 Task: Add Smarty Pants Kids Fiber Complete Gummies to the cart.
Action: Mouse moved to (266, 117)
Screenshot: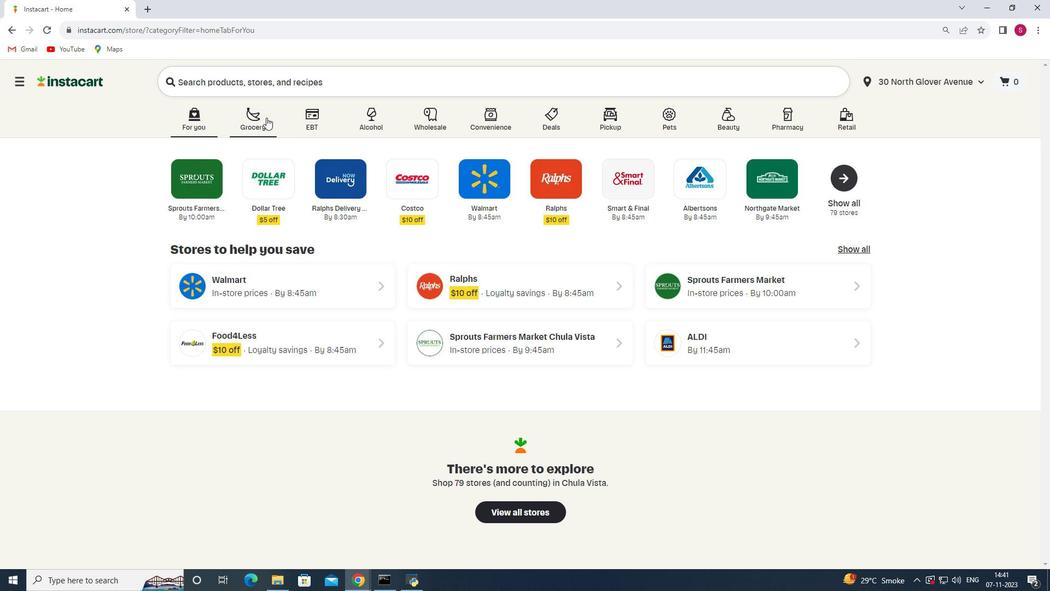 
Action: Mouse pressed left at (266, 117)
Screenshot: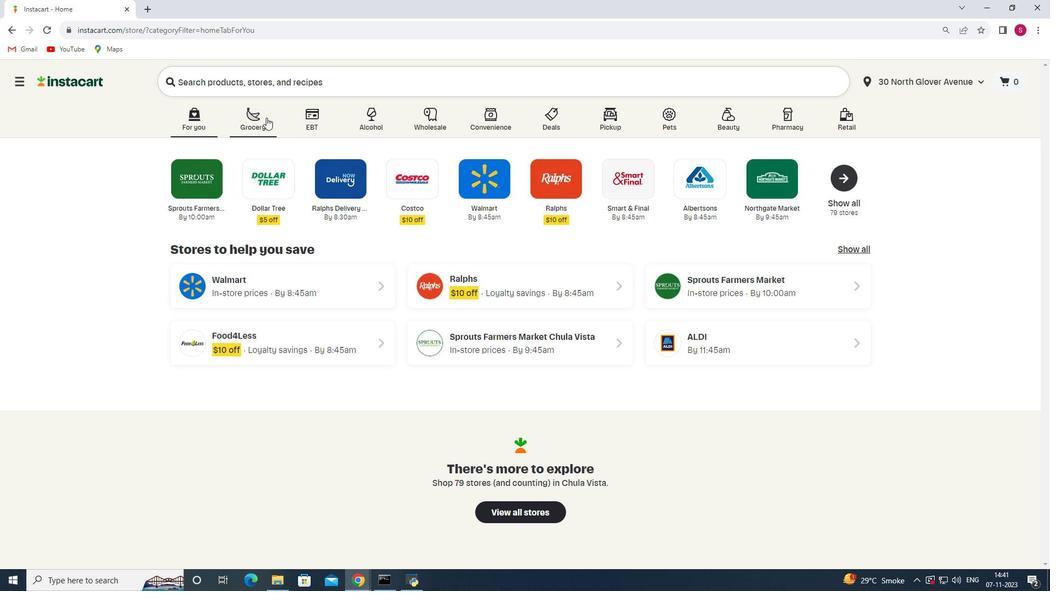 
Action: Mouse moved to (272, 310)
Screenshot: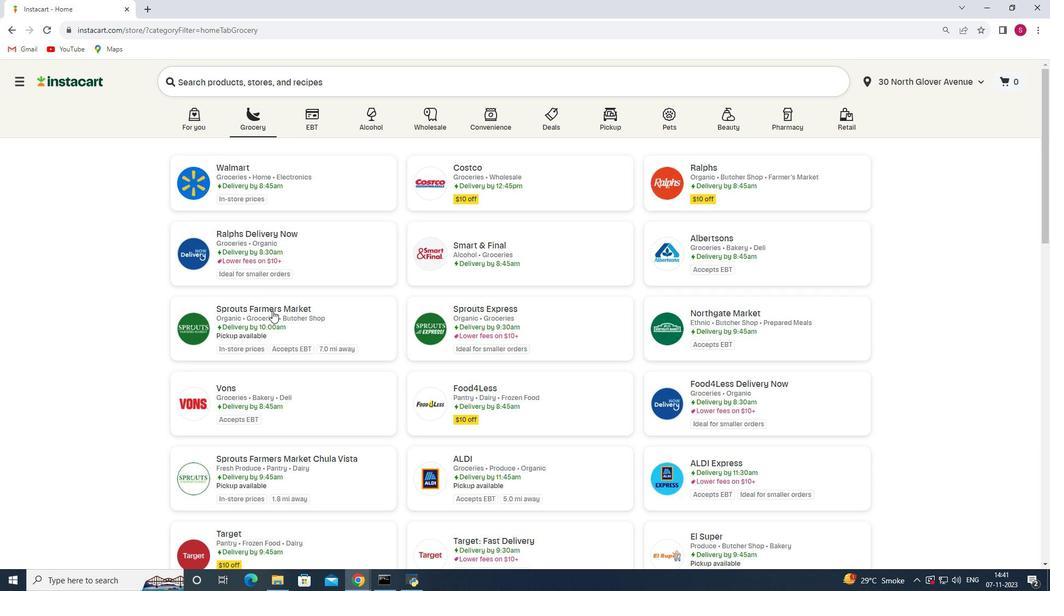 
Action: Mouse pressed left at (272, 310)
Screenshot: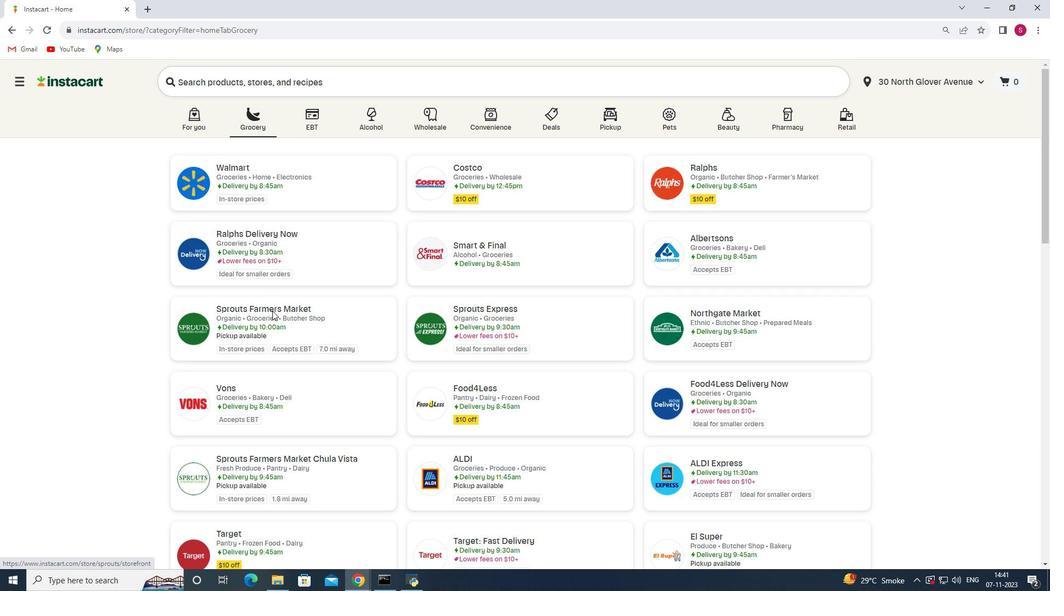 
Action: Mouse moved to (41, 322)
Screenshot: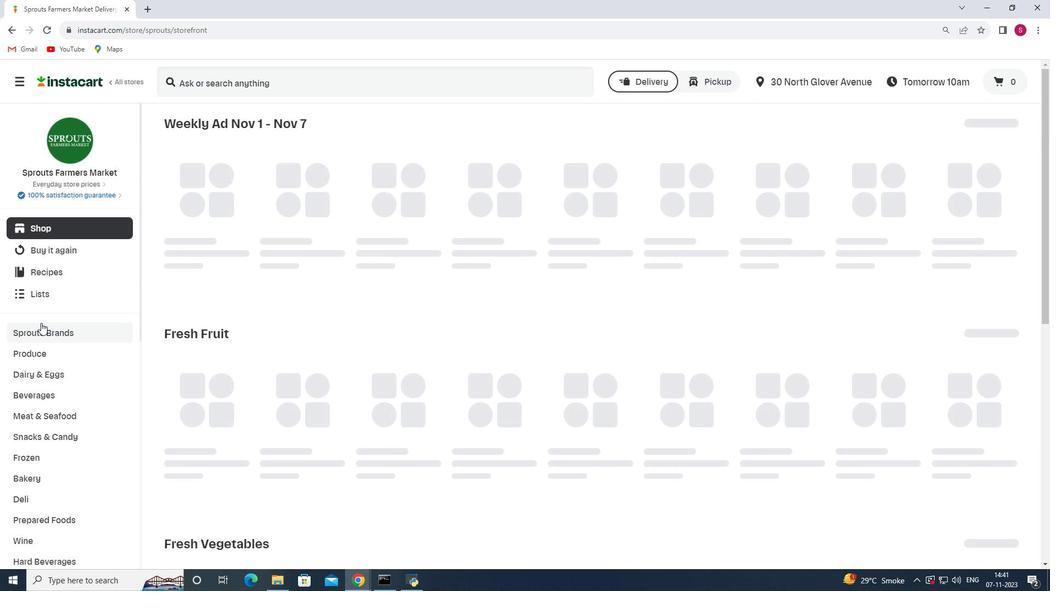 
Action: Mouse scrolled (41, 322) with delta (0, 0)
Screenshot: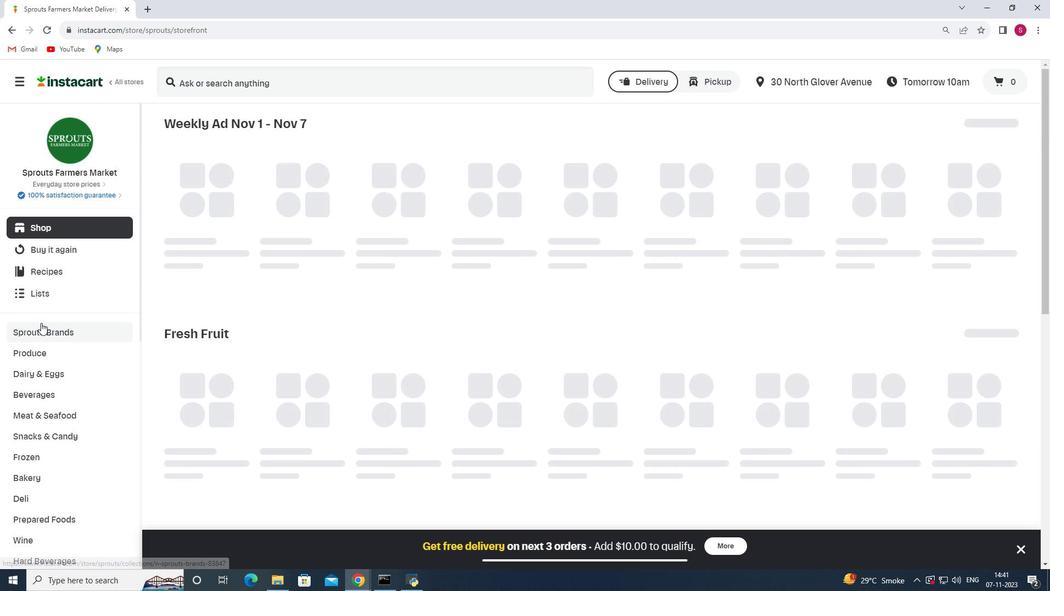 
Action: Mouse scrolled (41, 322) with delta (0, 0)
Screenshot: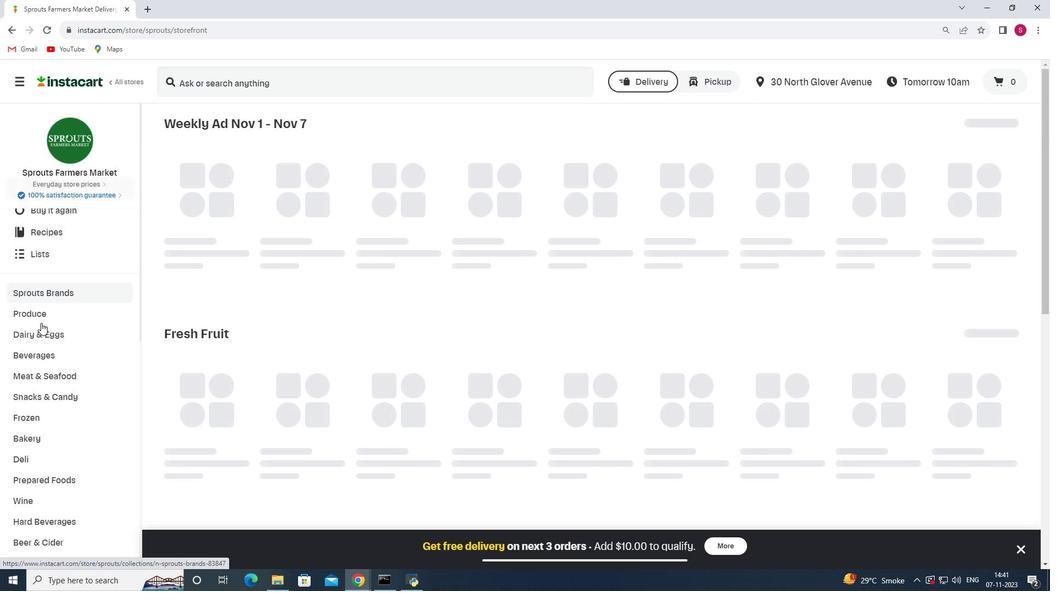 
Action: Mouse scrolled (41, 322) with delta (0, 0)
Screenshot: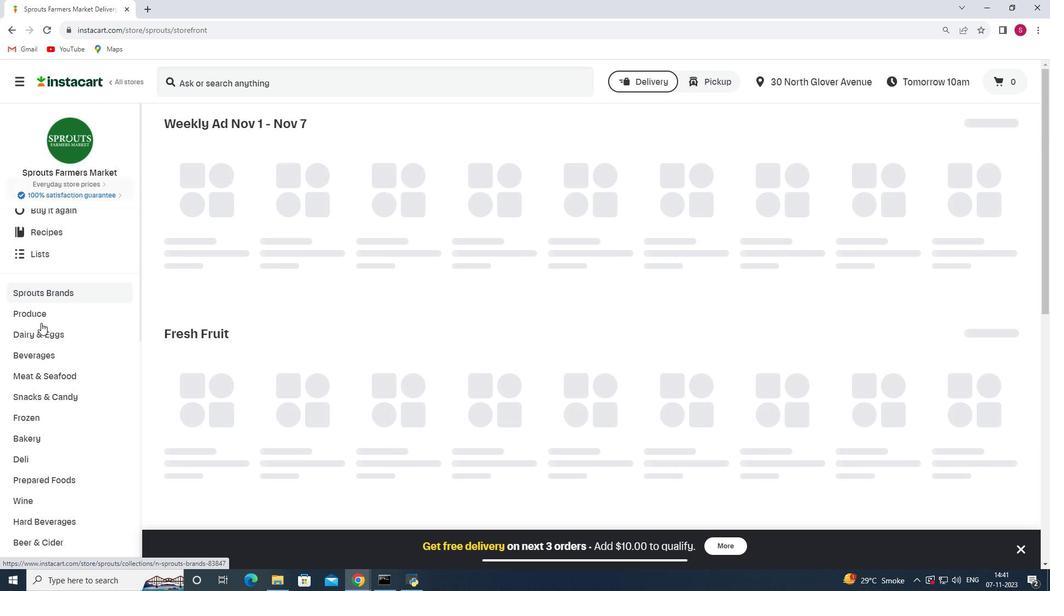 
Action: Mouse scrolled (41, 322) with delta (0, 0)
Screenshot: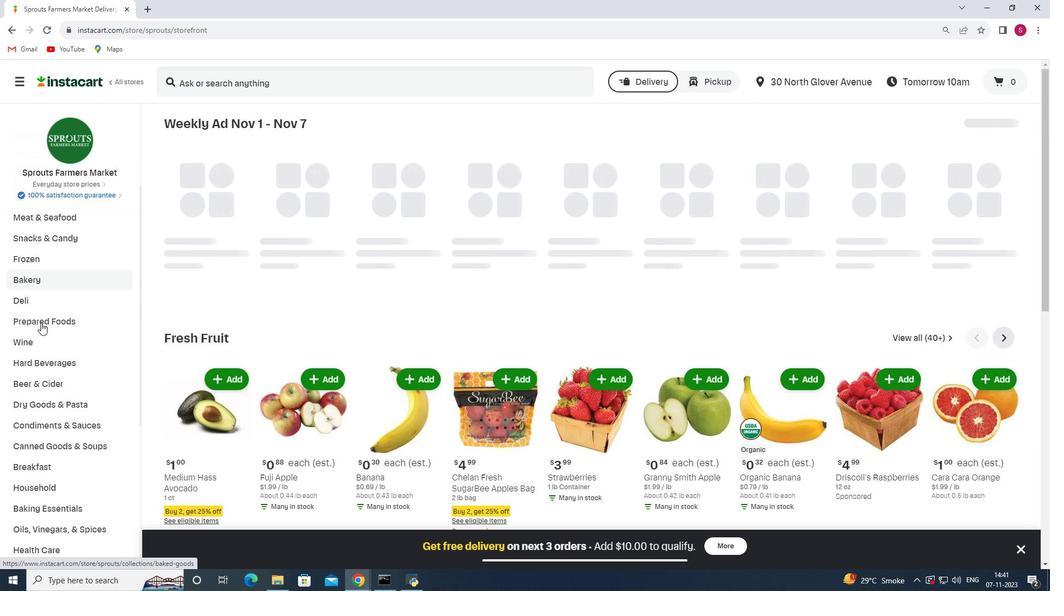 
Action: Mouse scrolled (41, 322) with delta (0, 0)
Screenshot: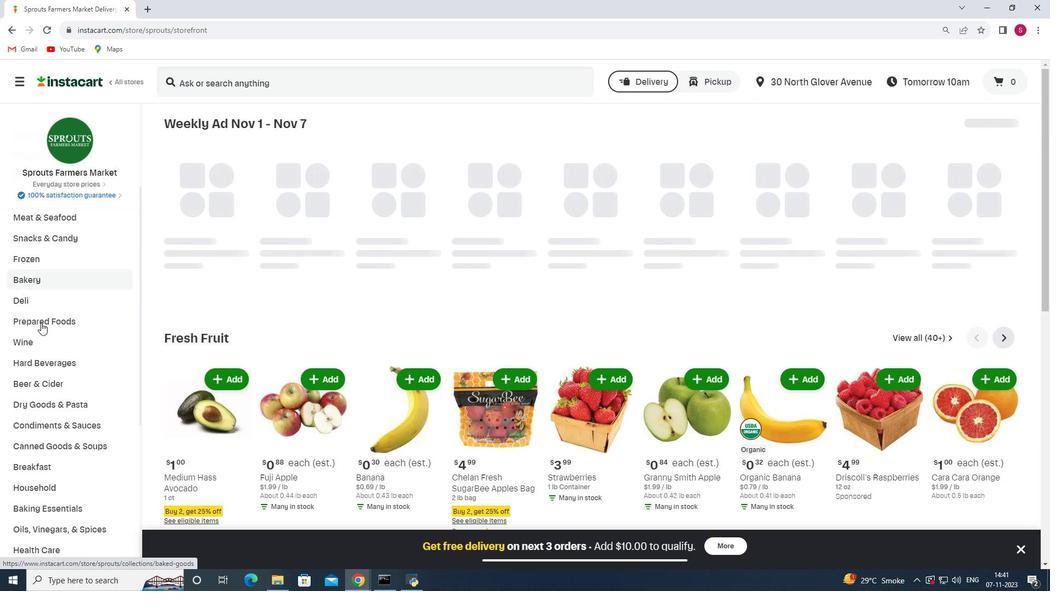 
Action: Mouse scrolled (41, 322) with delta (0, 0)
Screenshot: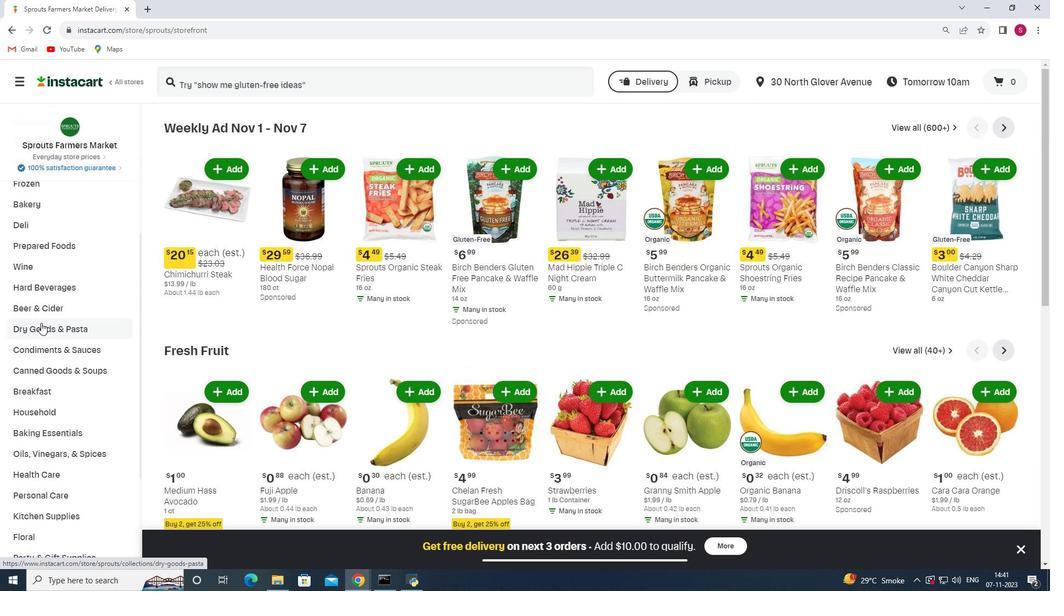 
Action: Mouse scrolled (41, 322) with delta (0, 0)
Screenshot: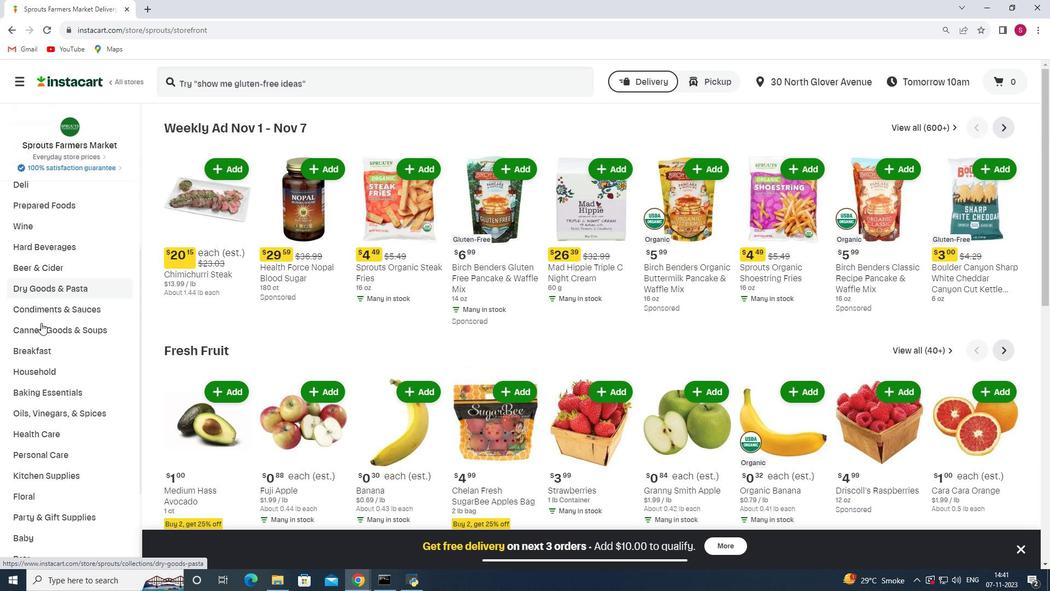 
Action: Mouse moved to (41, 371)
Screenshot: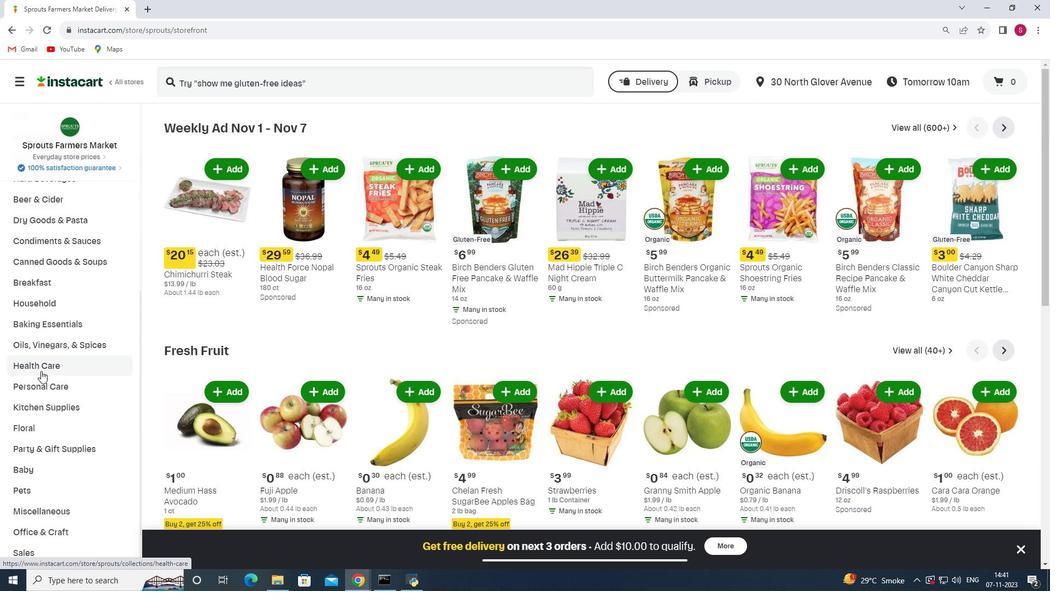 
Action: Mouse pressed left at (41, 371)
Screenshot: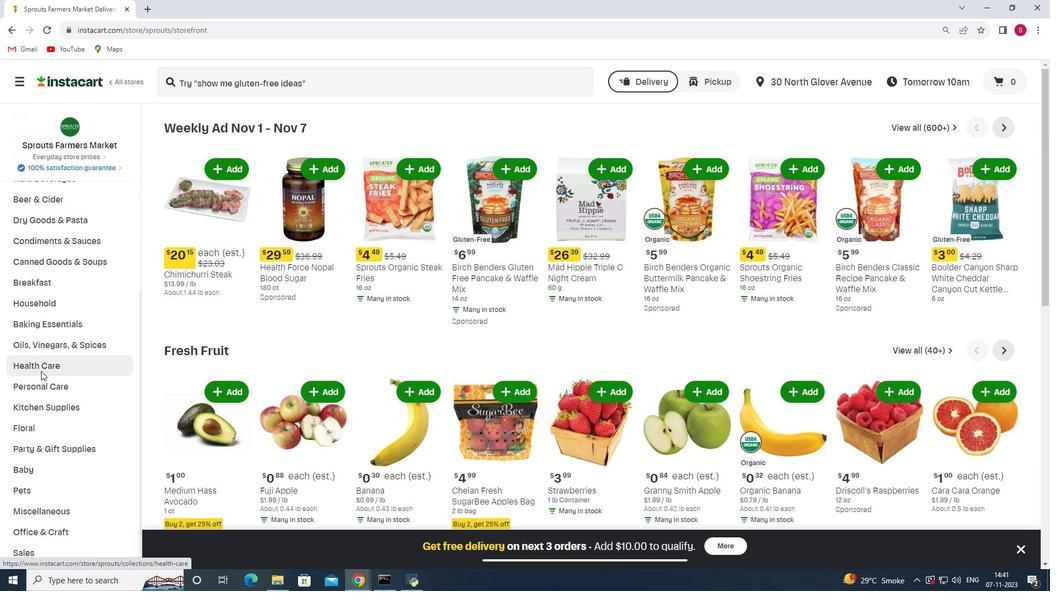 
Action: Mouse moved to (380, 155)
Screenshot: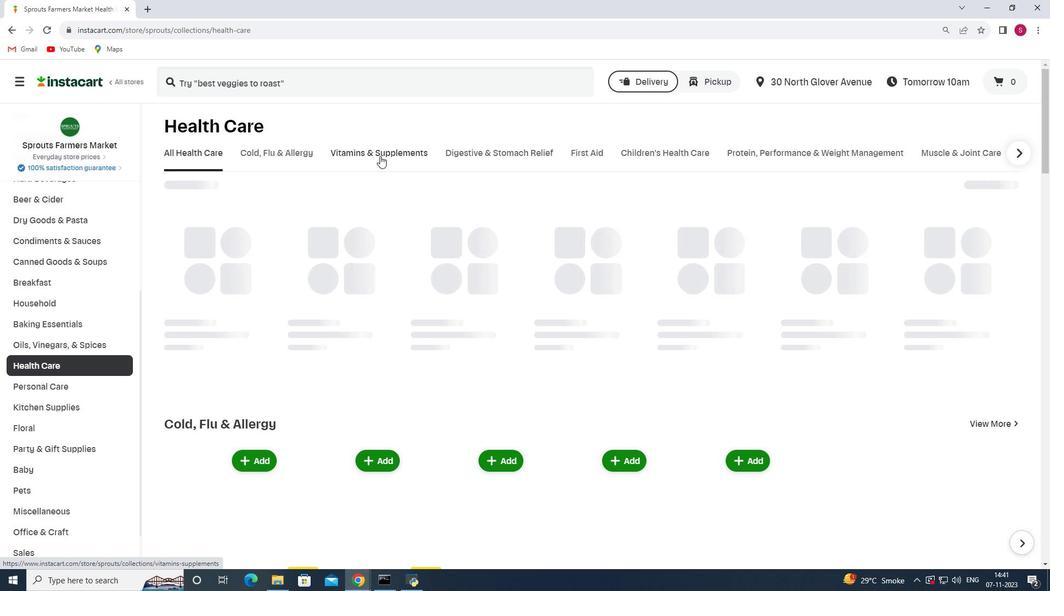 
Action: Mouse pressed left at (380, 155)
Screenshot: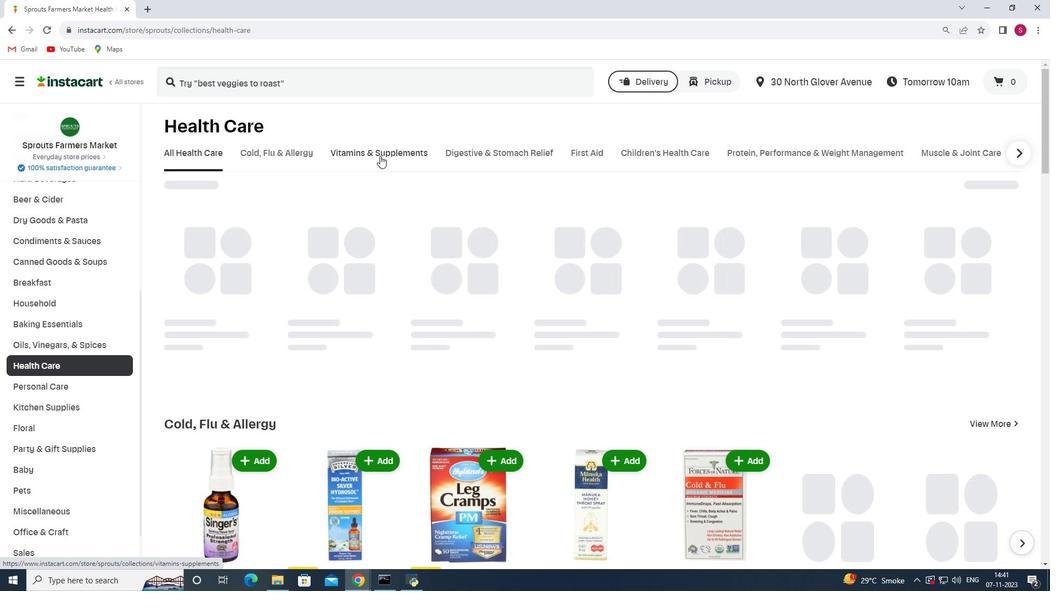 
Action: Mouse moved to (604, 194)
Screenshot: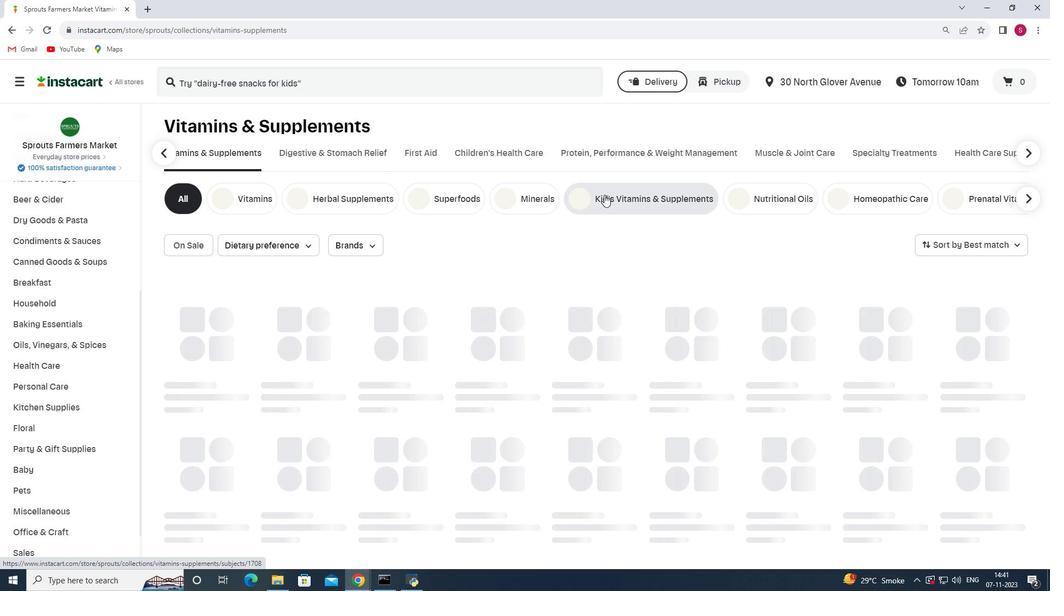 
Action: Mouse pressed left at (604, 194)
Screenshot: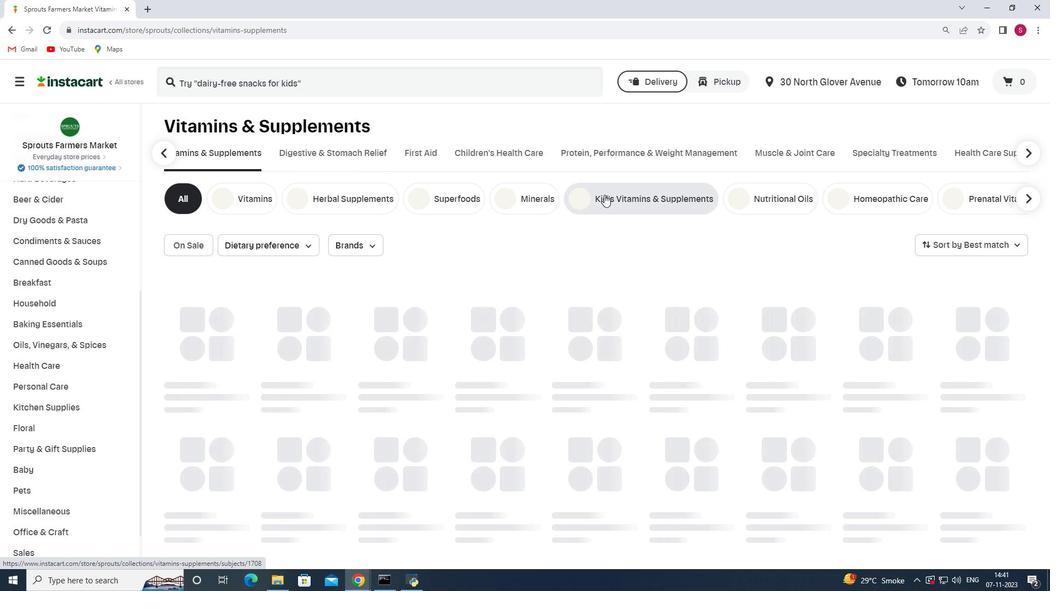
Action: Mouse moved to (307, 78)
Screenshot: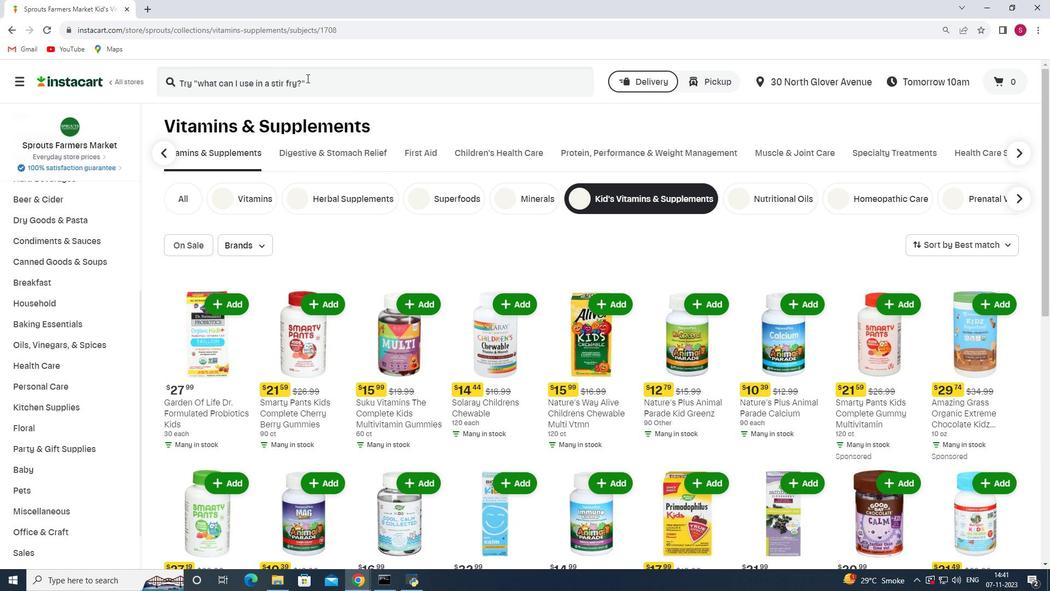 
Action: Mouse pressed left at (307, 78)
Screenshot: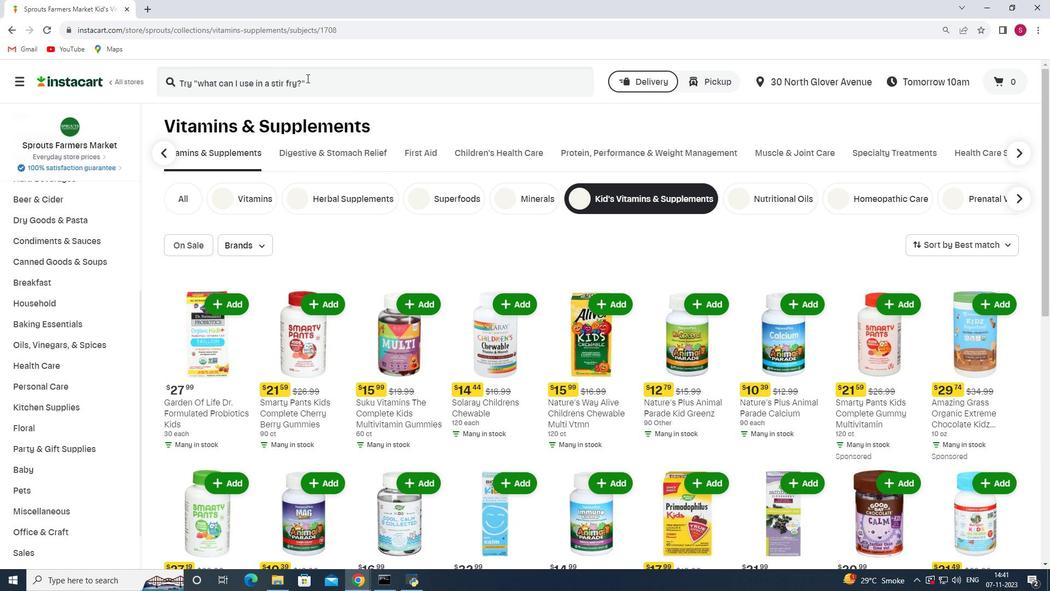 
Action: Key pressed <Key.shift>Smarty<Key.space><Key.shift>Pants<Key.space><Key.shift>Kids<Key.space><Key.shift>Fiber<Key.space><Key.shift>Complete<Key.space><Key.shift>Gummies<Key.enter>
Screenshot: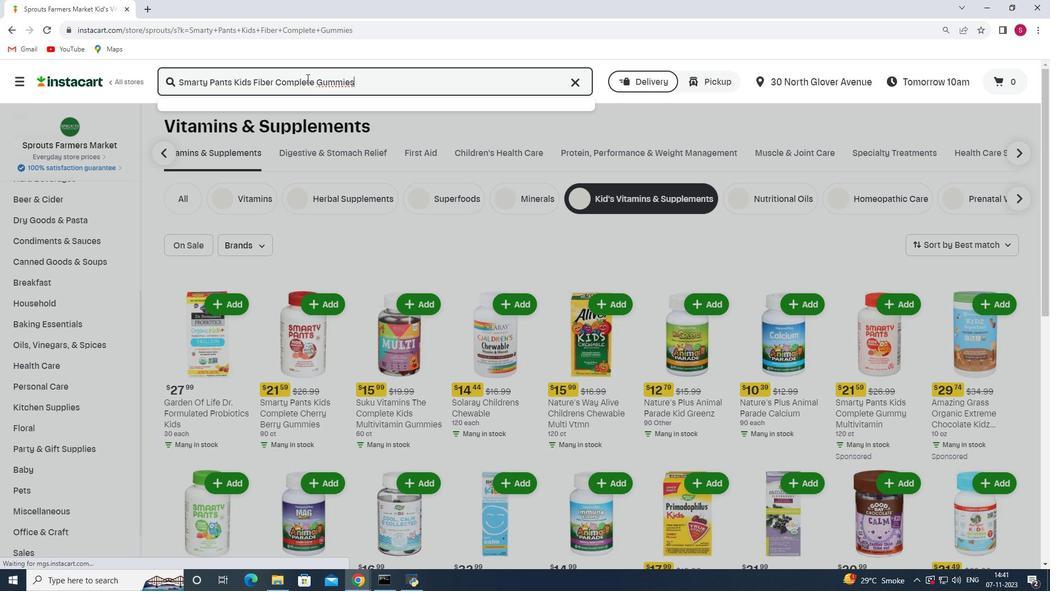 
Action: Mouse moved to (298, 170)
Screenshot: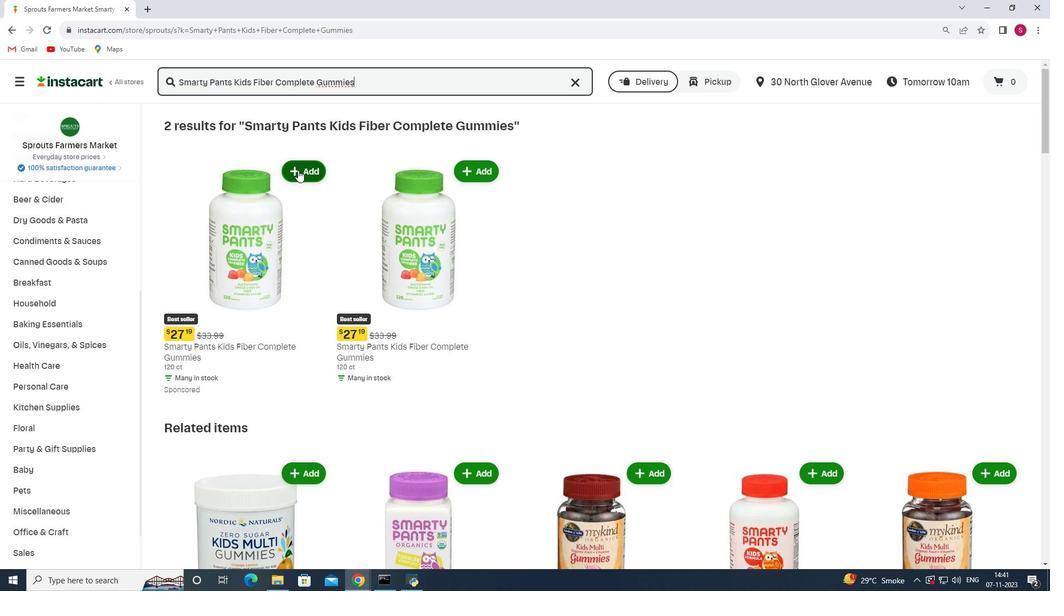 
Action: Mouse pressed left at (298, 170)
Screenshot: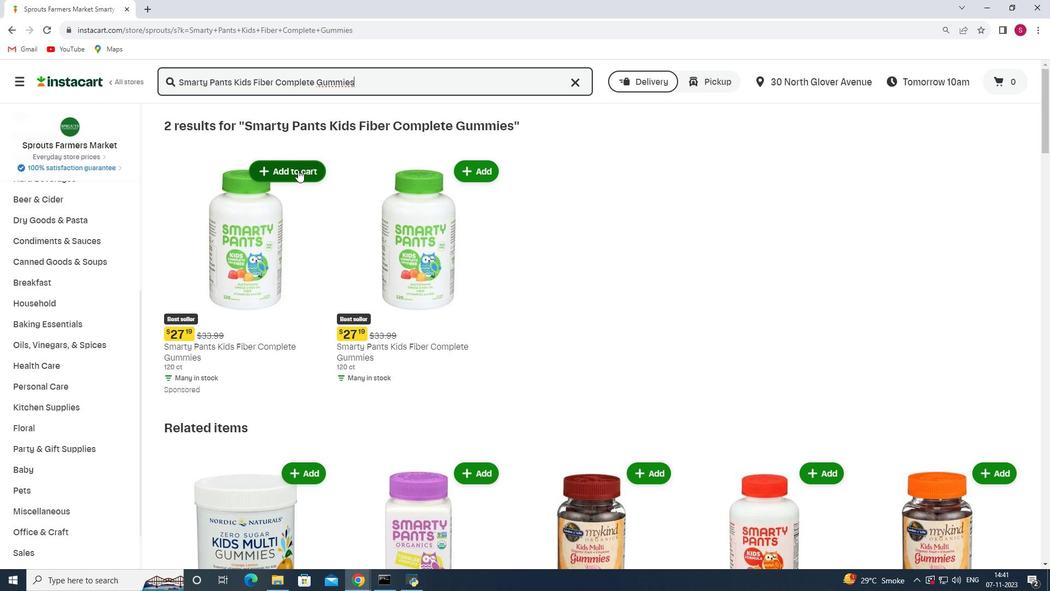 
